 Task: Add Sprouts Organic Spring Mix Salad to the cart.
Action: Mouse moved to (39, 345)
Screenshot: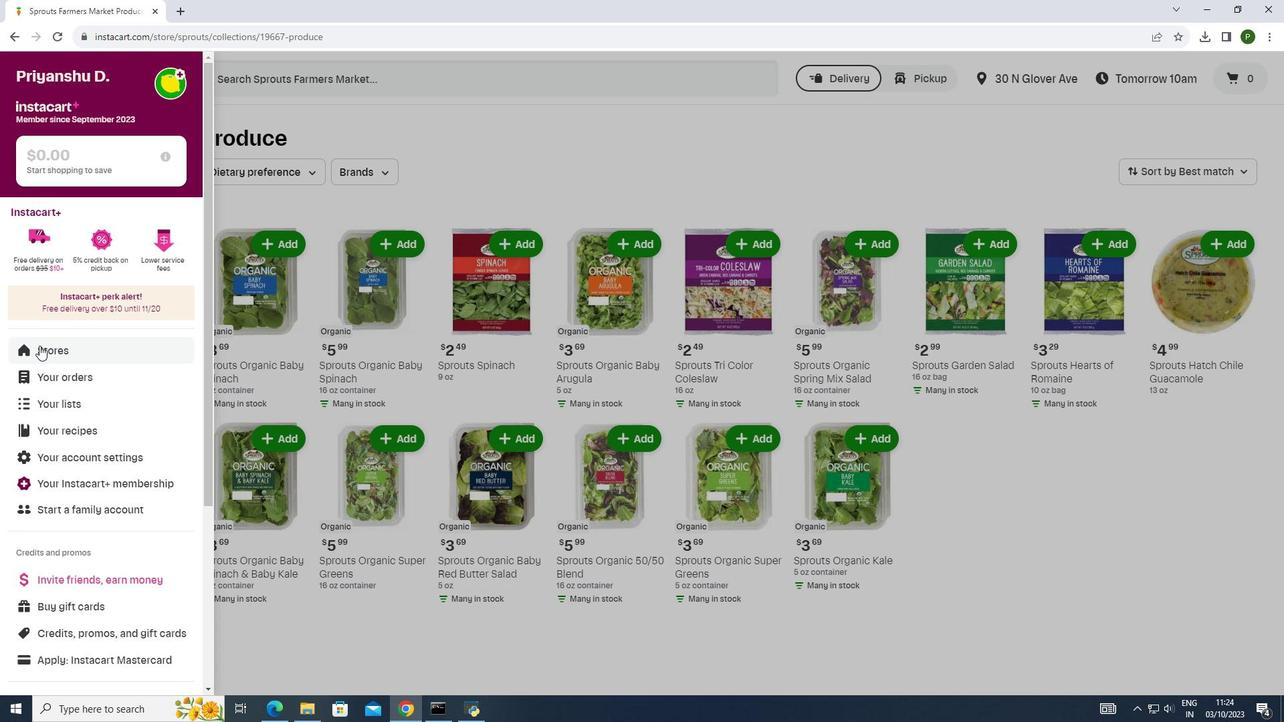 
Action: Mouse pressed left at (39, 345)
Screenshot: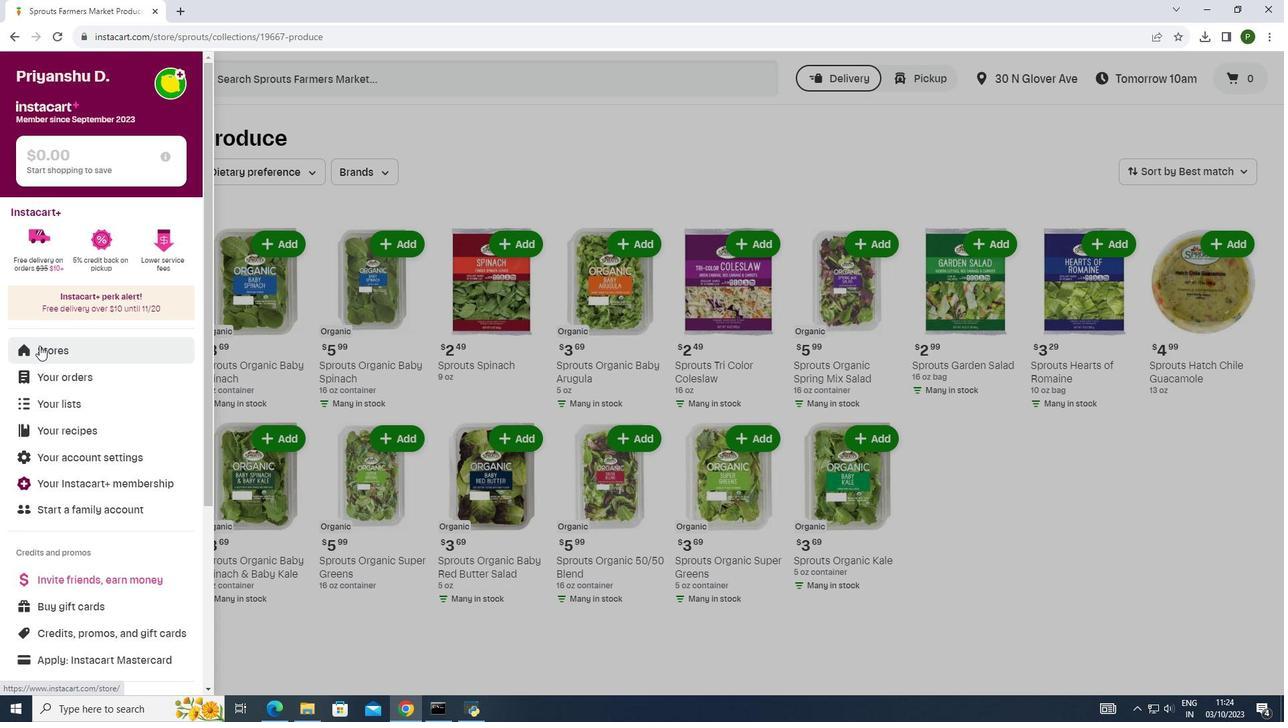 
Action: Mouse moved to (298, 129)
Screenshot: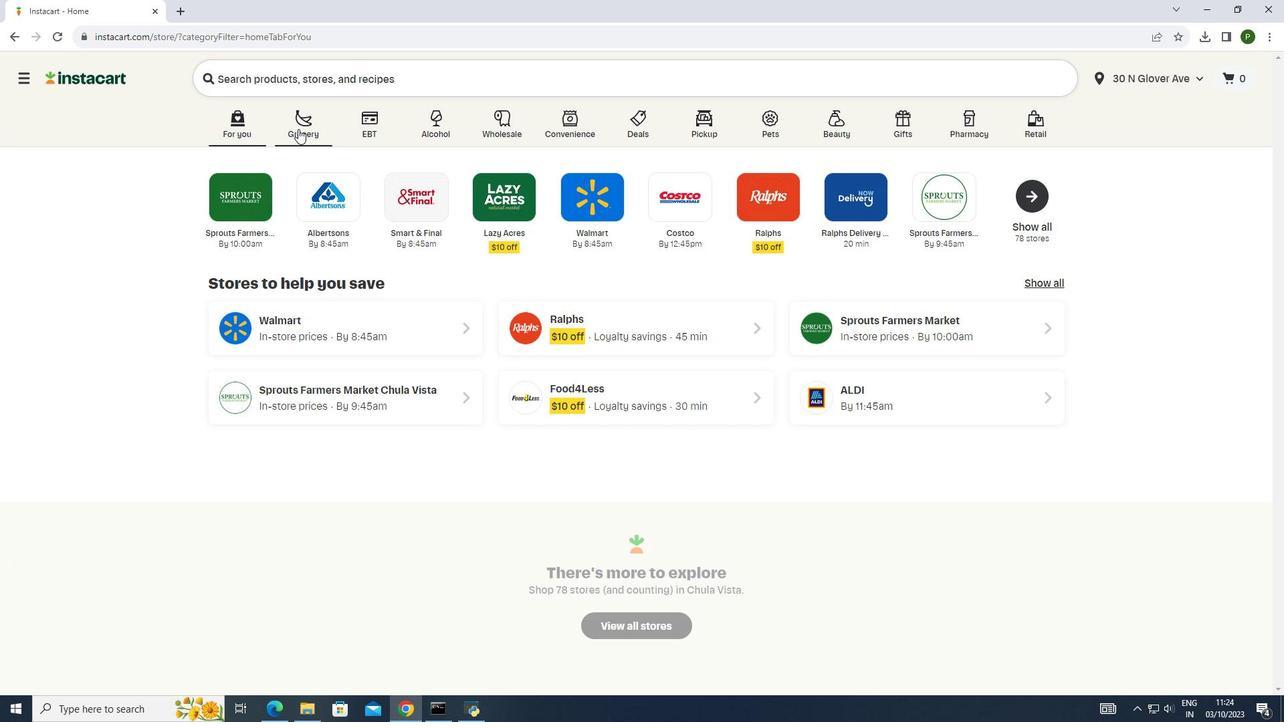 
Action: Mouse pressed left at (298, 129)
Screenshot: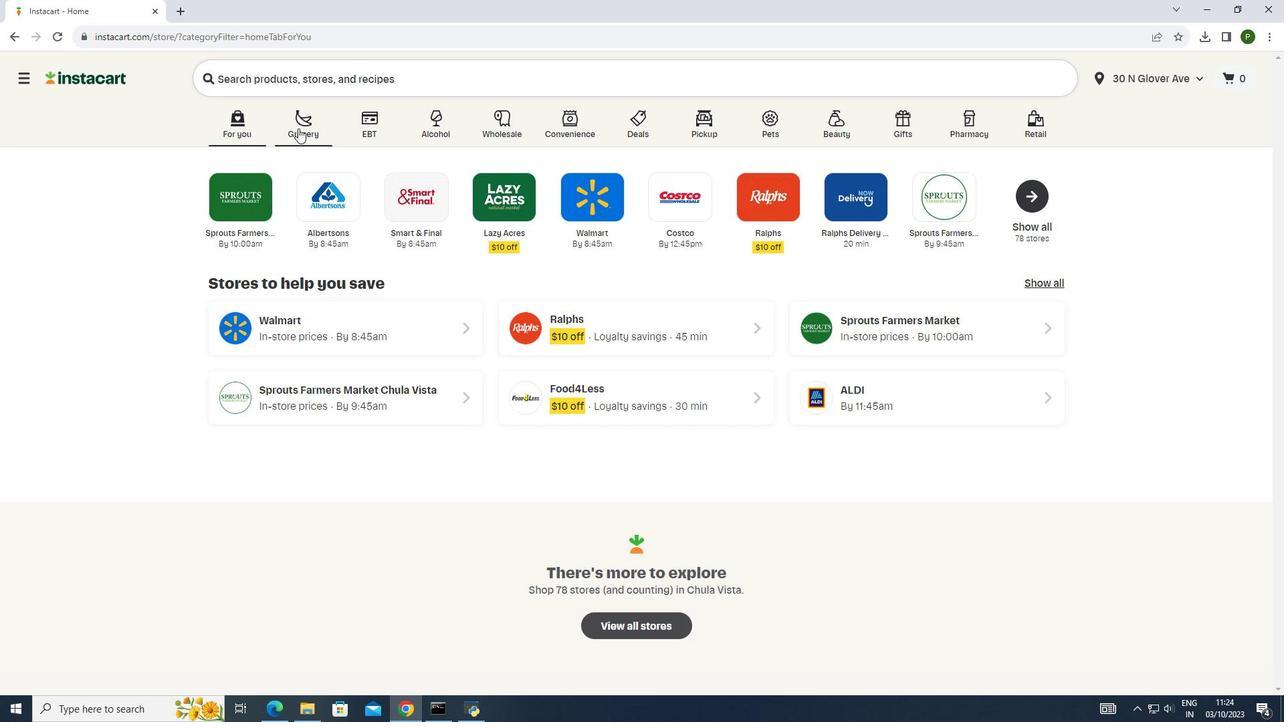 
Action: Mouse moved to (675, 202)
Screenshot: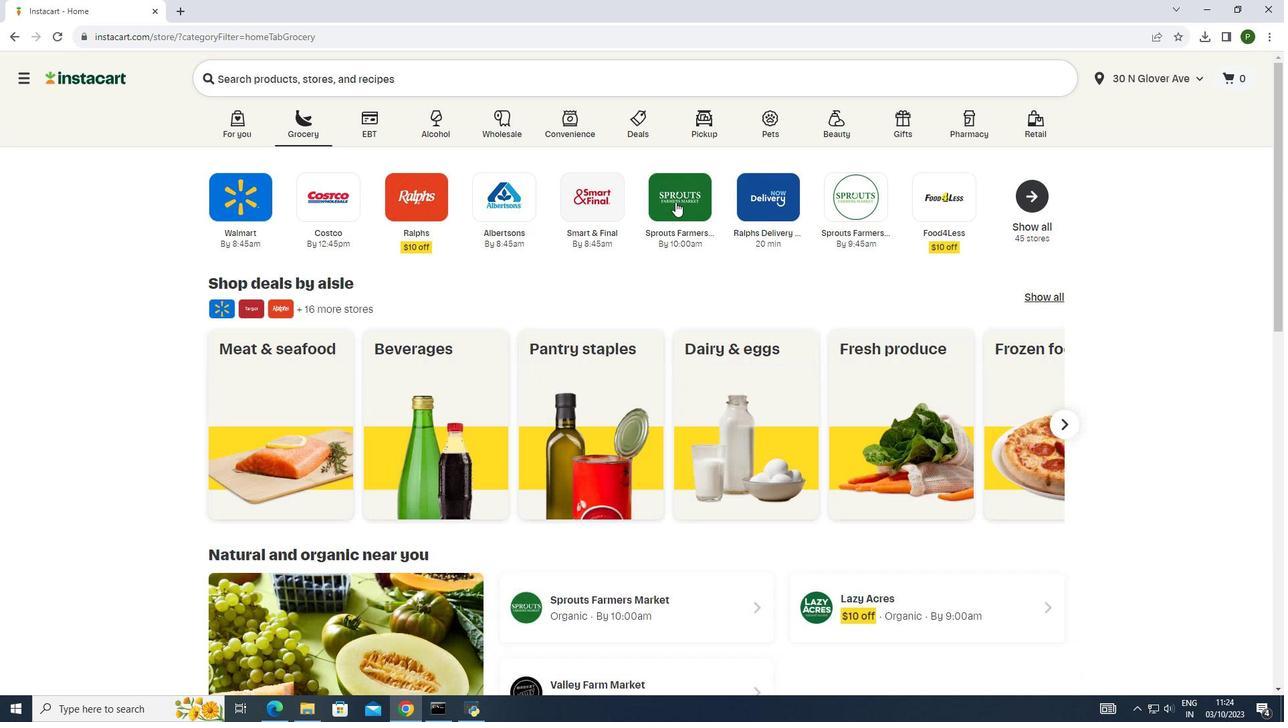 
Action: Mouse pressed left at (675, 202)
Screenshot: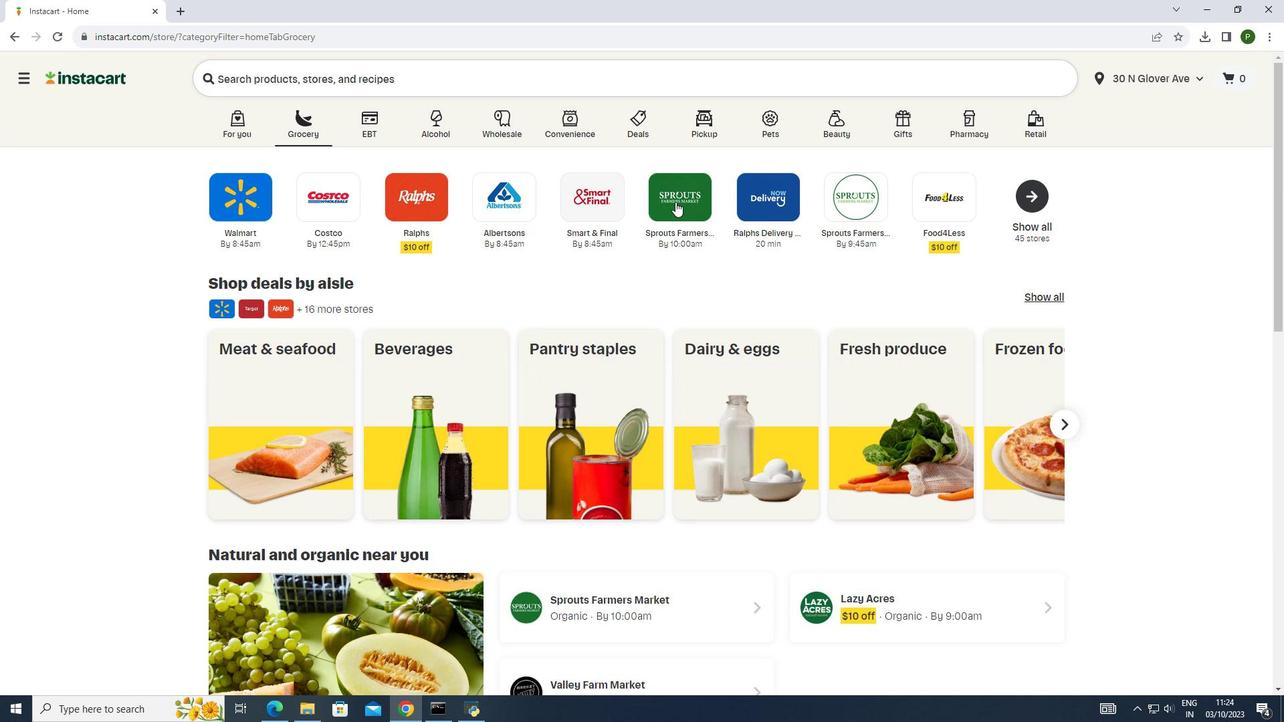 
Action: Mouse moved to (114, 356)
Screenshot: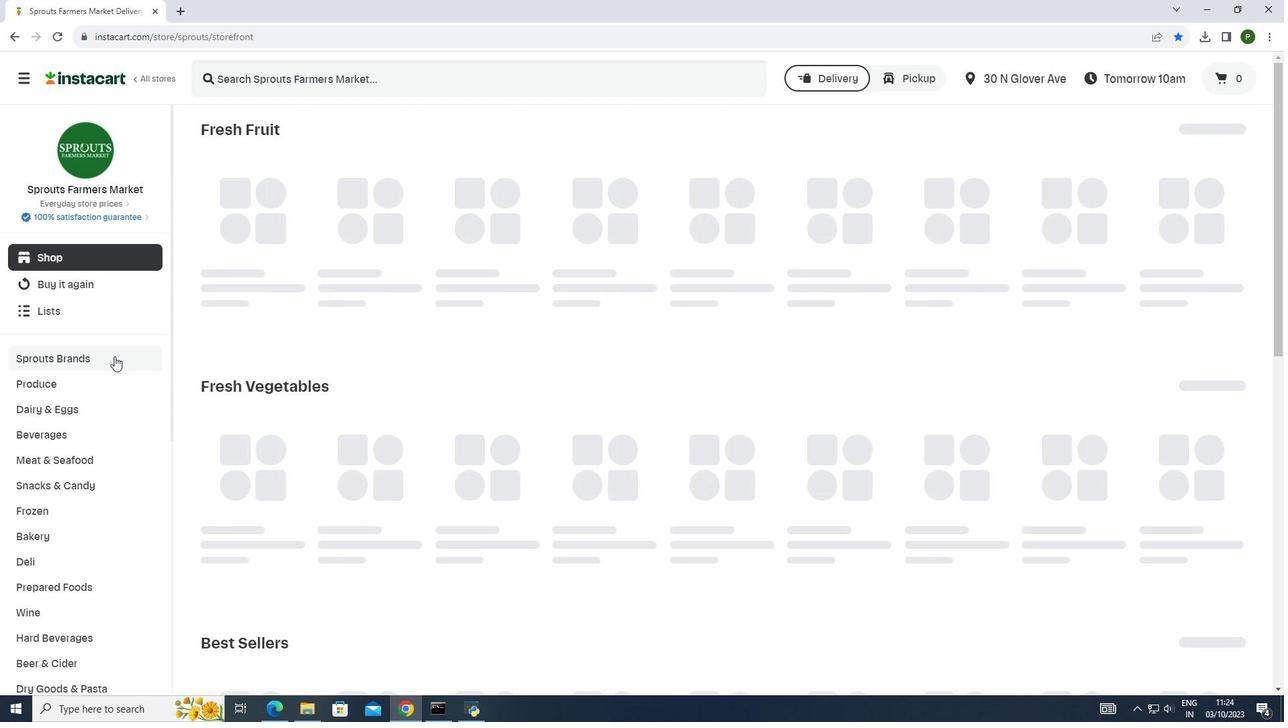 
Action: Mouse pressed left at (114, 356)
Screenshot: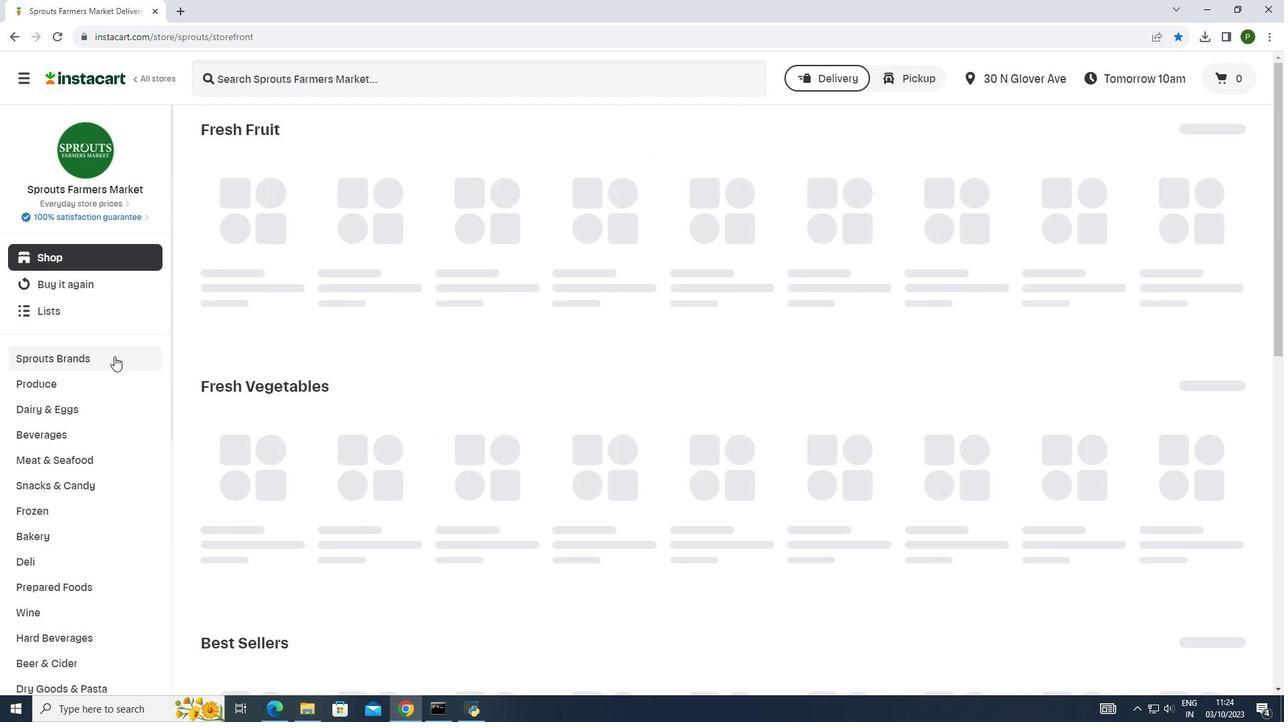 
Action: Mouse moved to (66, 424)
Screenshot: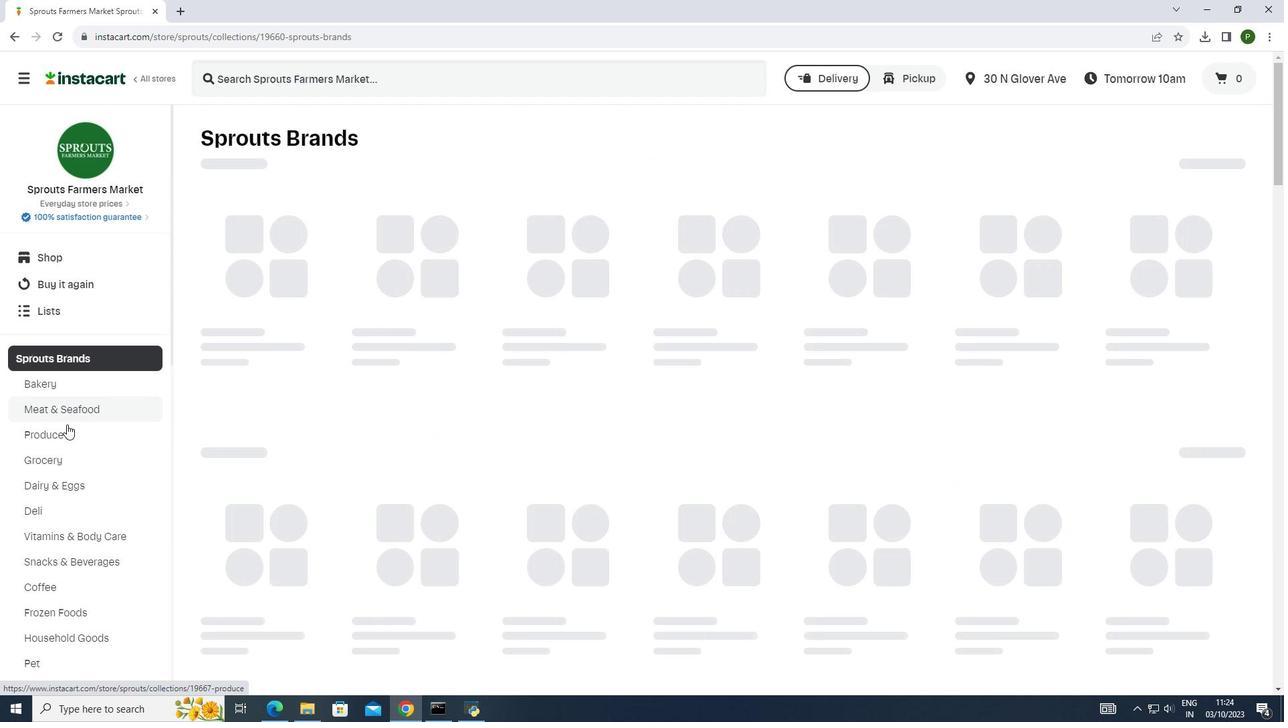 
Action: Mouse pressed left at (66, 424)
Screenshot: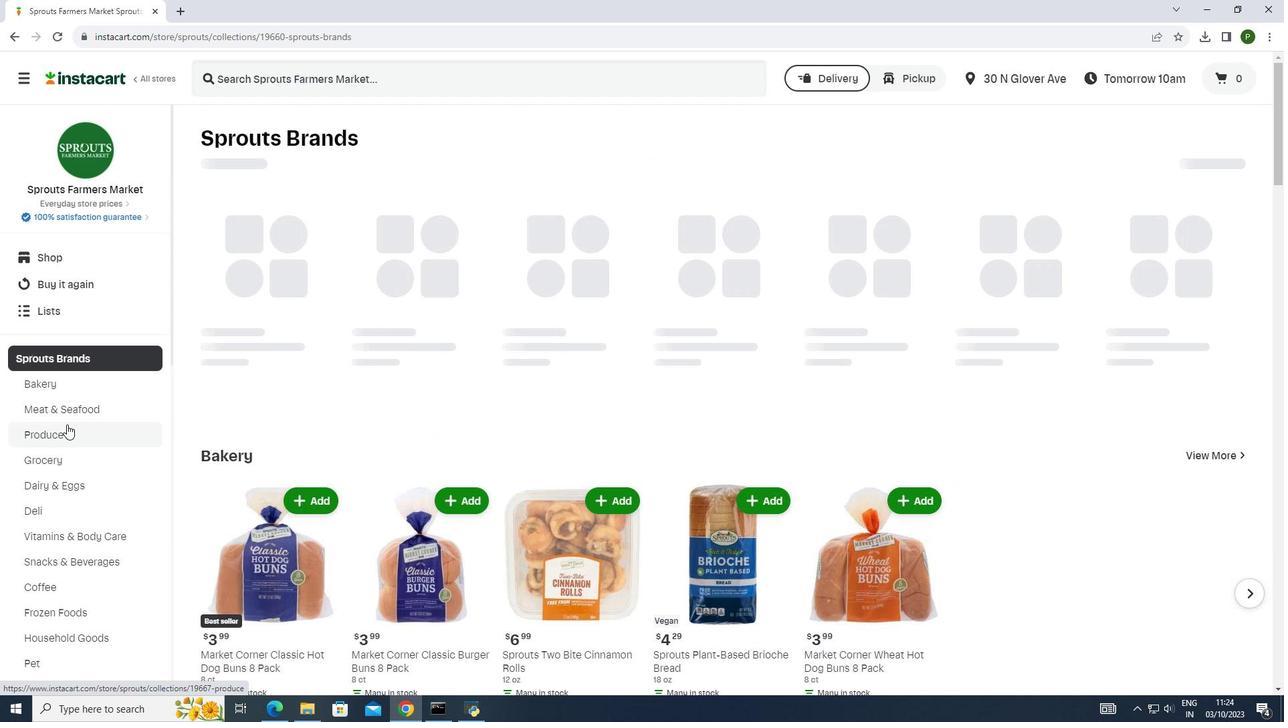 
Action: Mouse moved to (839, 250)
Screenshot: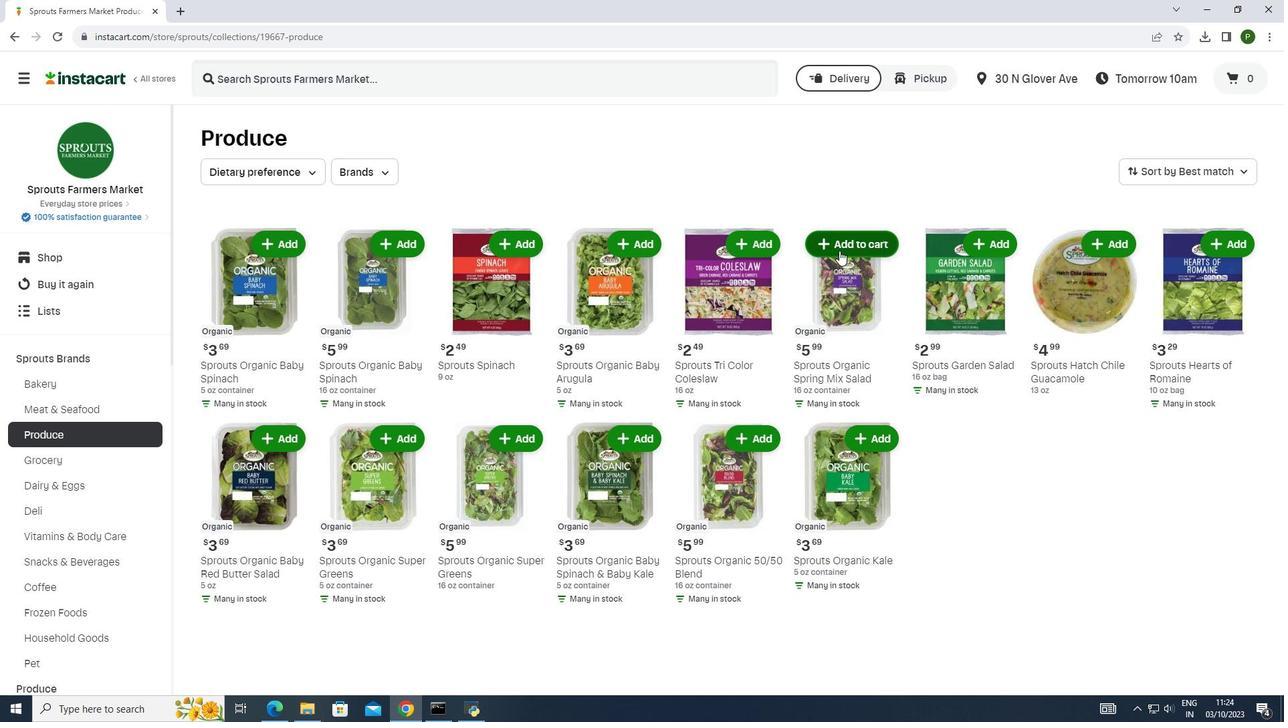 
Action: Mouse pressed left at (839, 250)
Screenshot: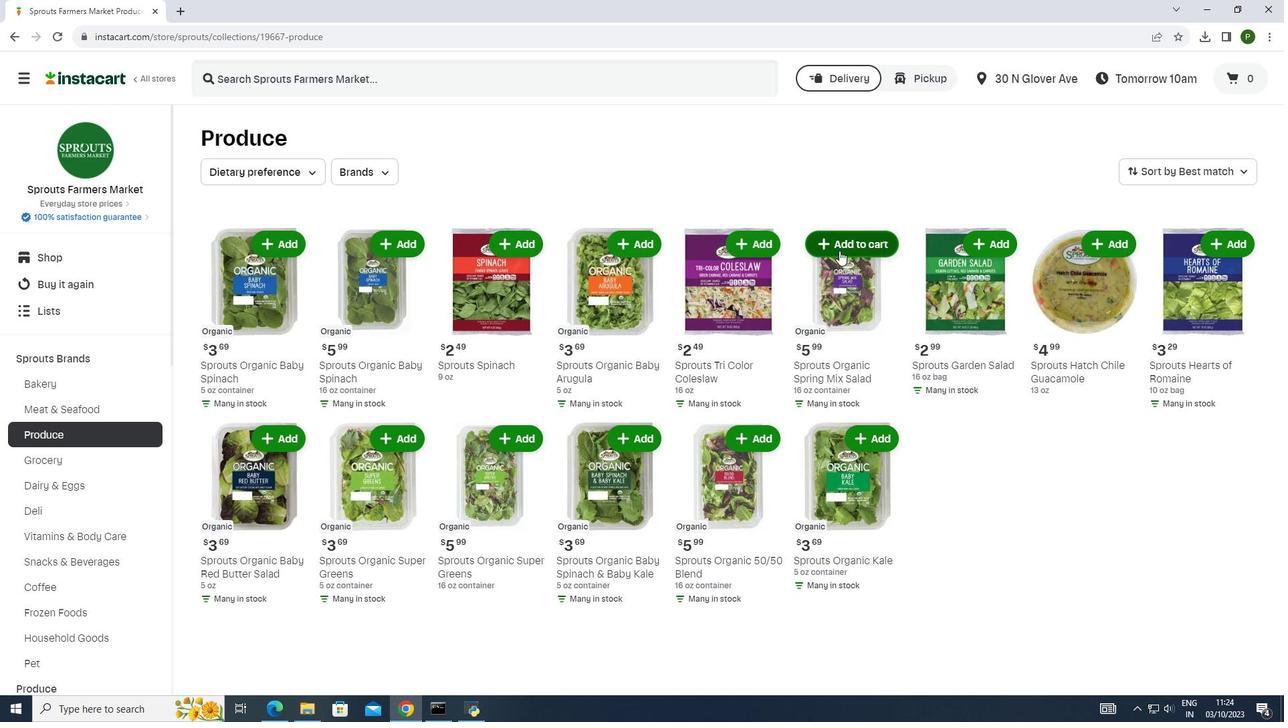 
